 Task: Create a section Agile Aces and in the section, add a milestone System Optimization in the project ActivaPro
Action: Mouse moved to (41, 271)
Screenshot: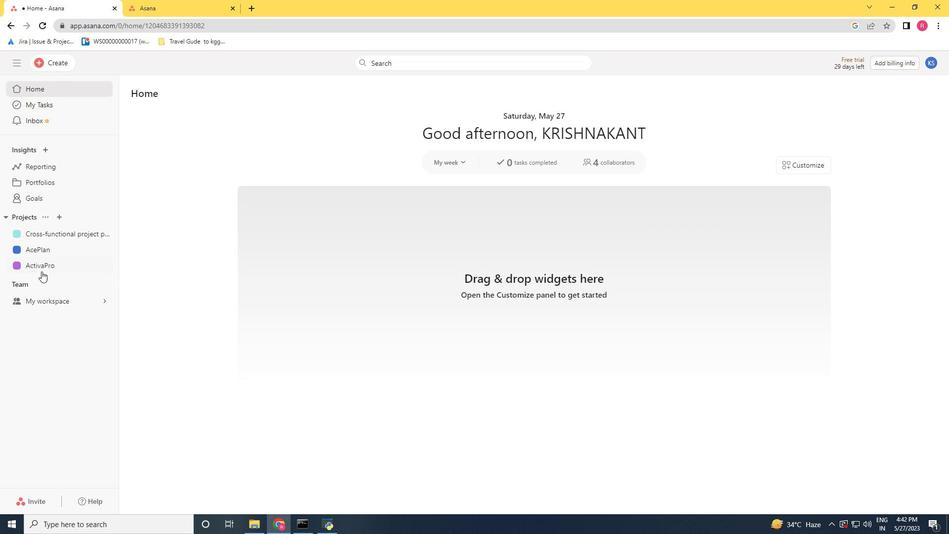 
Action: Mouse pressed left at (41, 271)
Screenshot: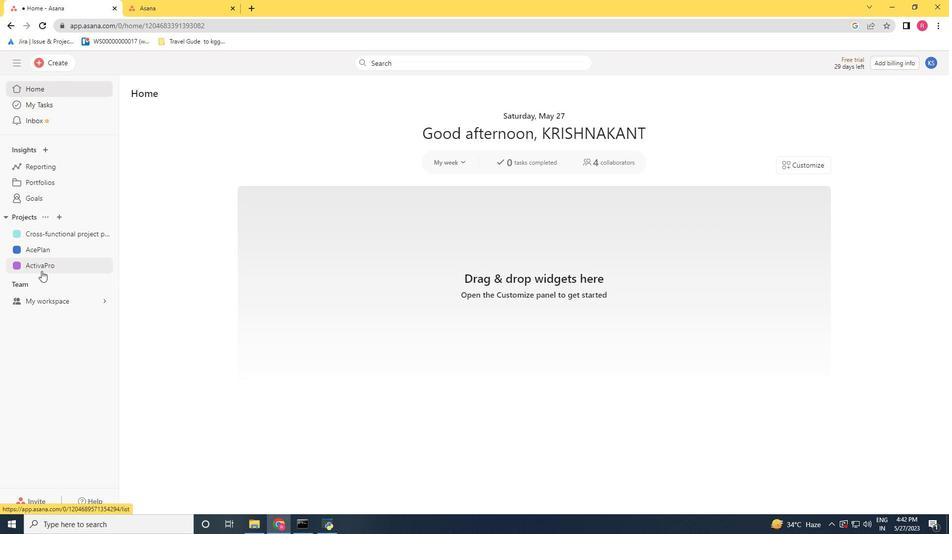 
Action: Mouse moved to (196, 324)
Screenshot: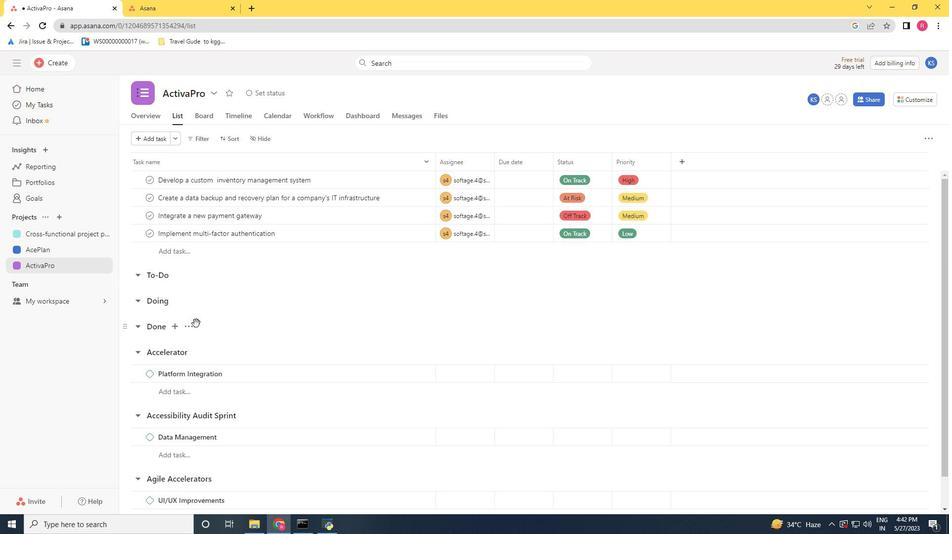 
Action: Mouse scrolled (196, 323) with delta (0, 0)
Screenshot: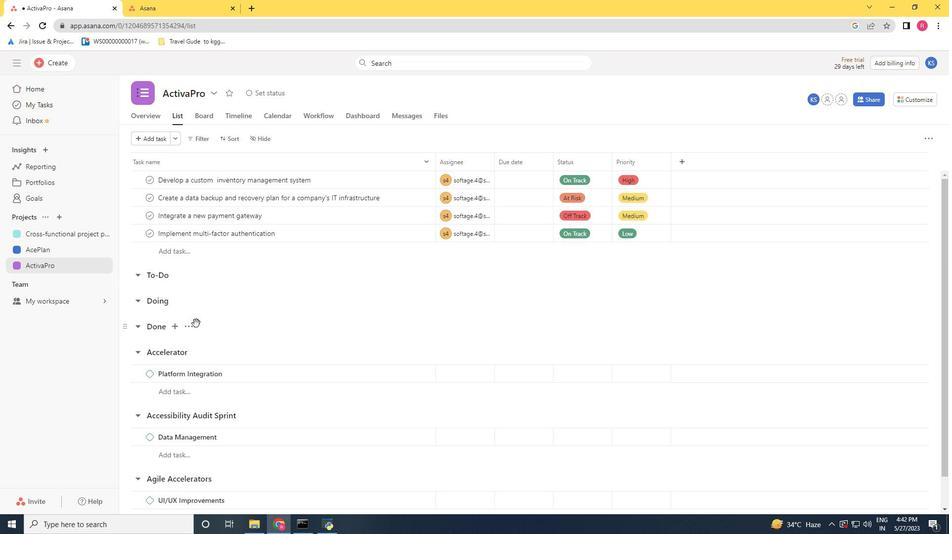 
Action: Mouse moved to (196, 327)
Screenshot: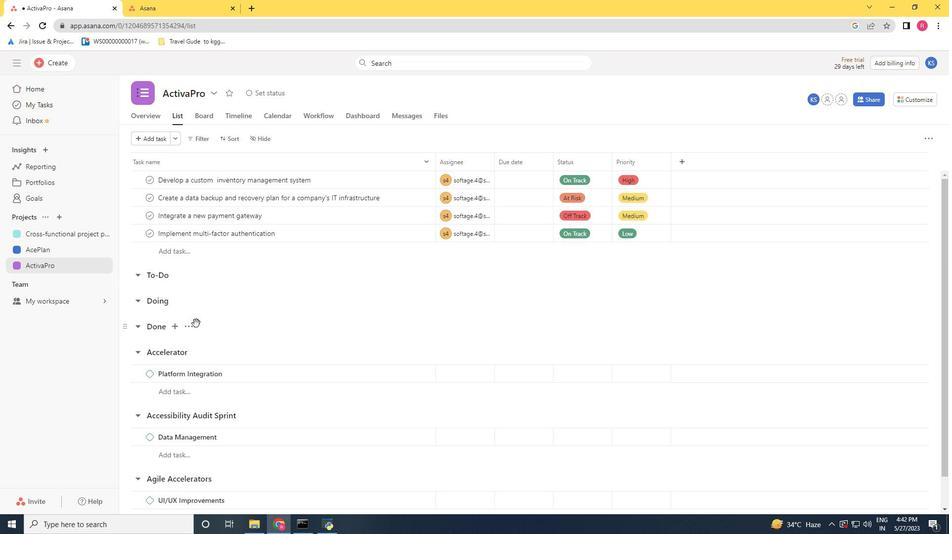 
Action: Mouse scrolled (196, 326) with delta (0, 0)
Screenshot: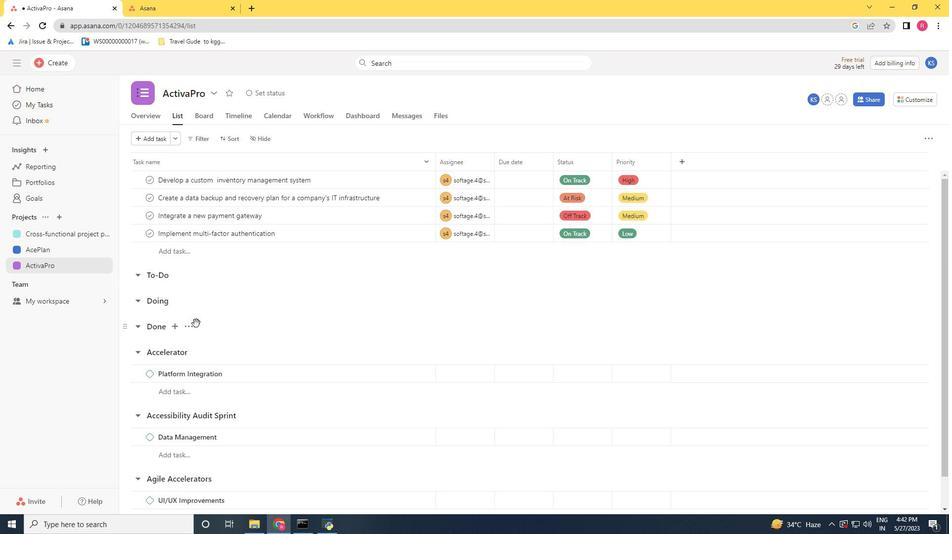 
Action: Mouse moved to (196, 328)
Screenshot: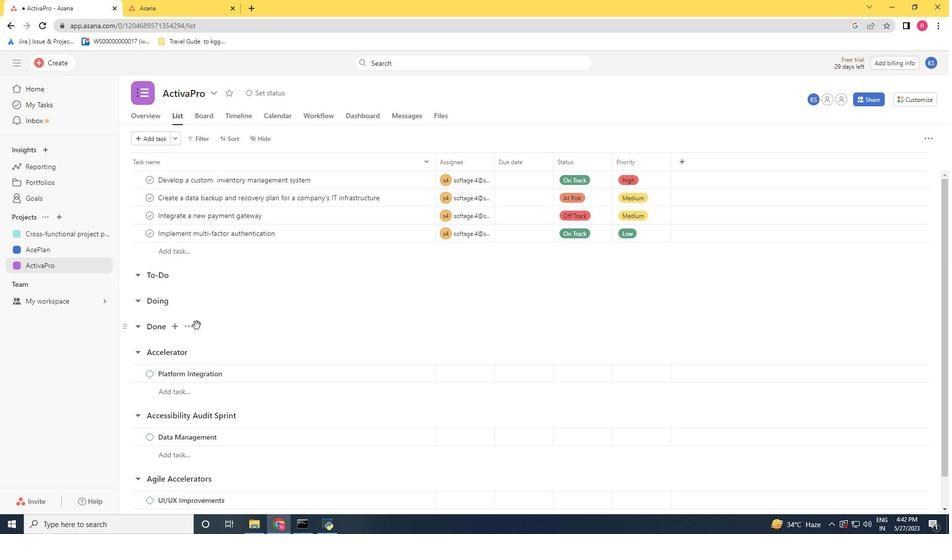 
Action: Mouse scrolled (196, 328) with delta (0, 0)
Screenshot: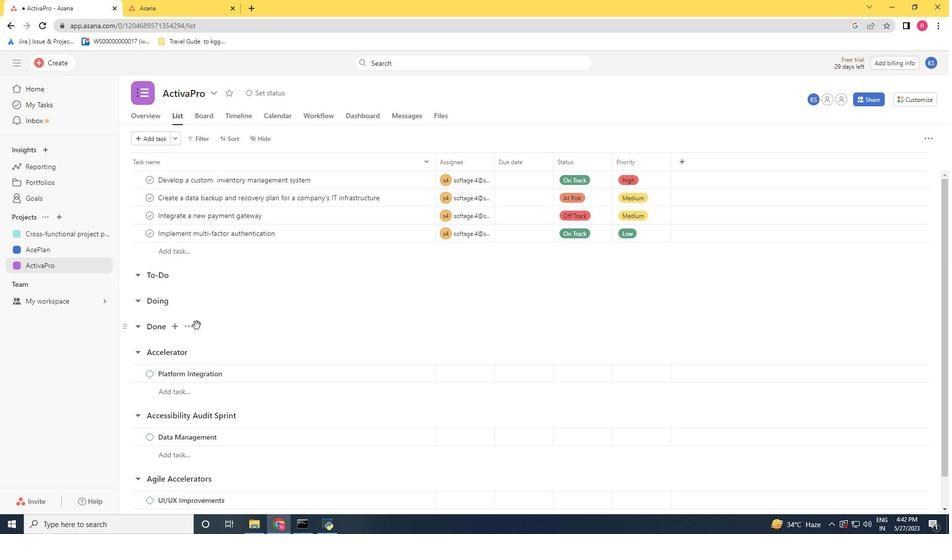 
Action: Mouse moved to (189, 442)
Screenshot: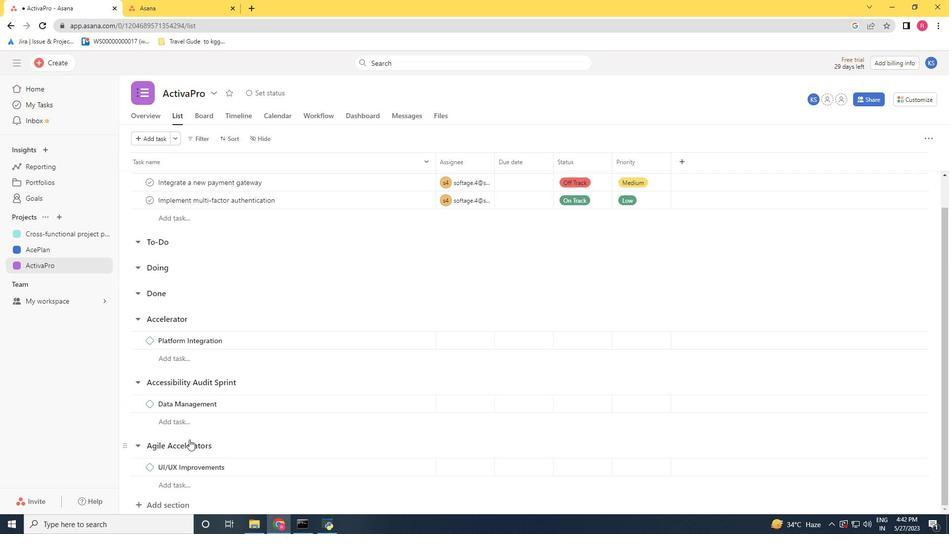 
Action: Mouse scrolled (189, 441) with delta (0, 0)
Screenshot: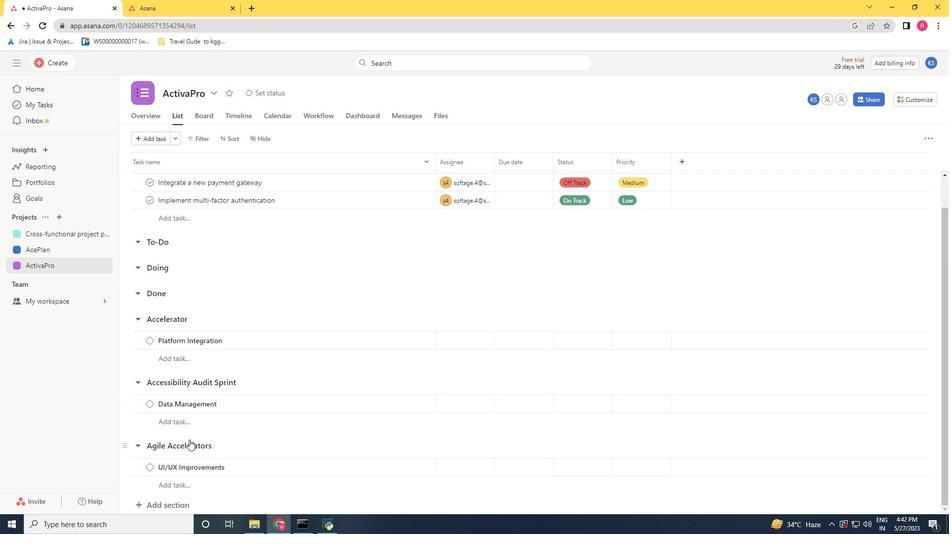 
Action: Mouse moved to (189, 442)
Screenshot: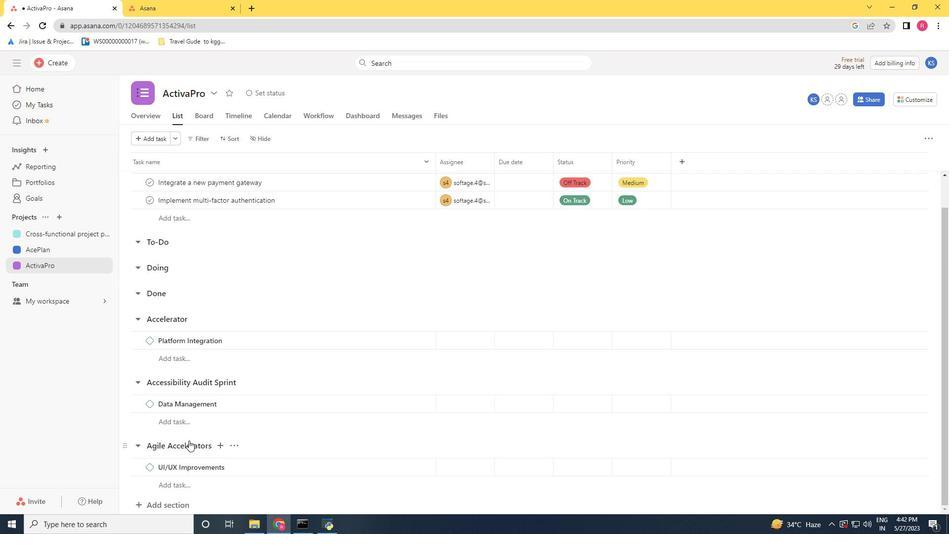 
Action: Mouse scrolled (189, 442) with delta (0, 0)
Screenshot: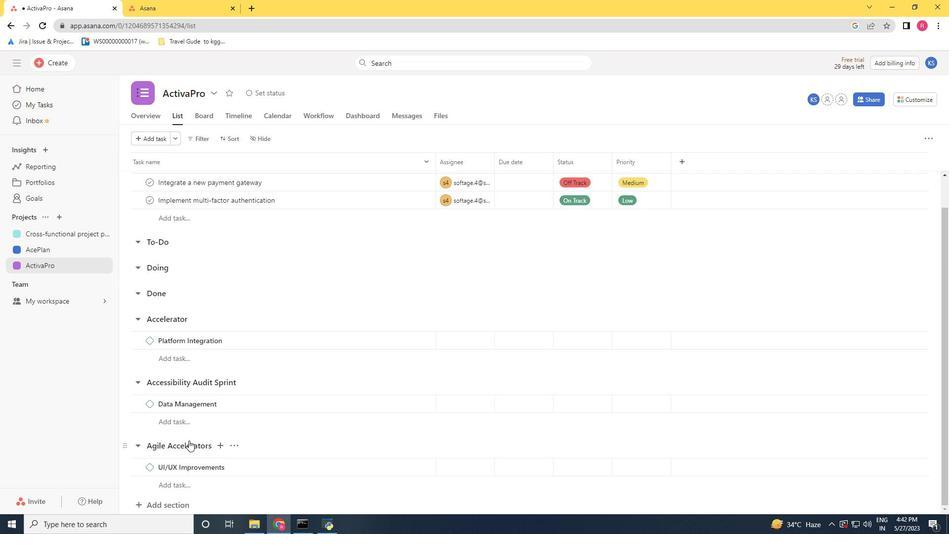 
Action: Mouse scrolled (189, 442) with delta (0, 0)
Screenshot: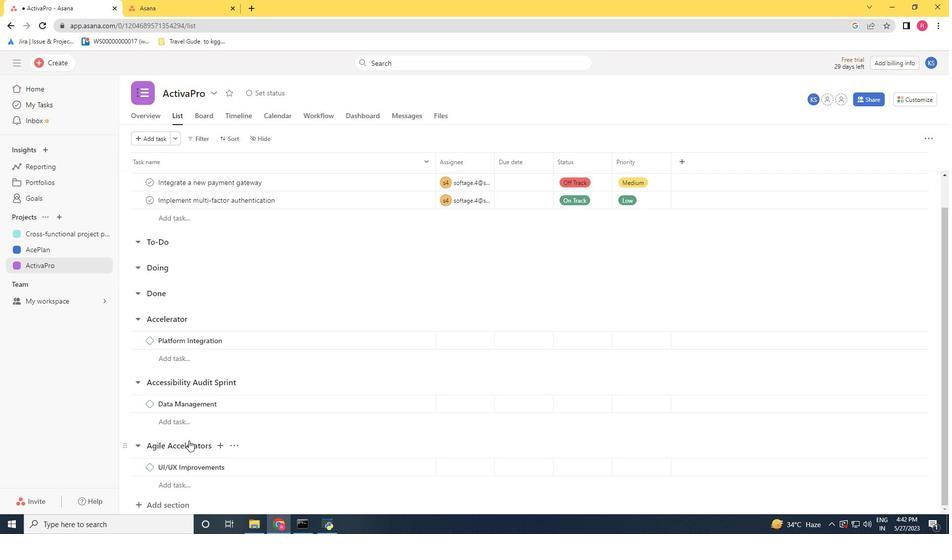 
Action: Mouse scrolled (189, 442) with delta (0, 0)
Screenshot: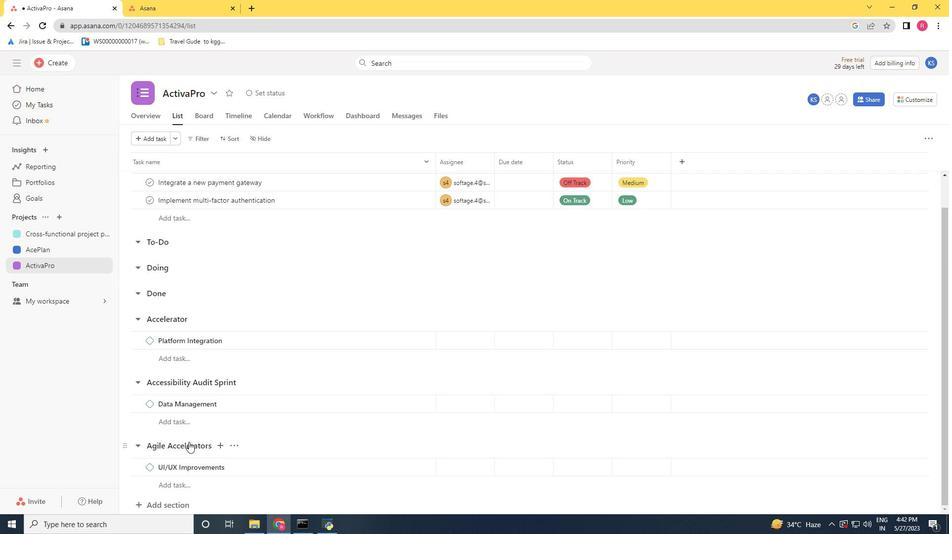 
Action: Mouse moved to (166, 507)
Screenshot: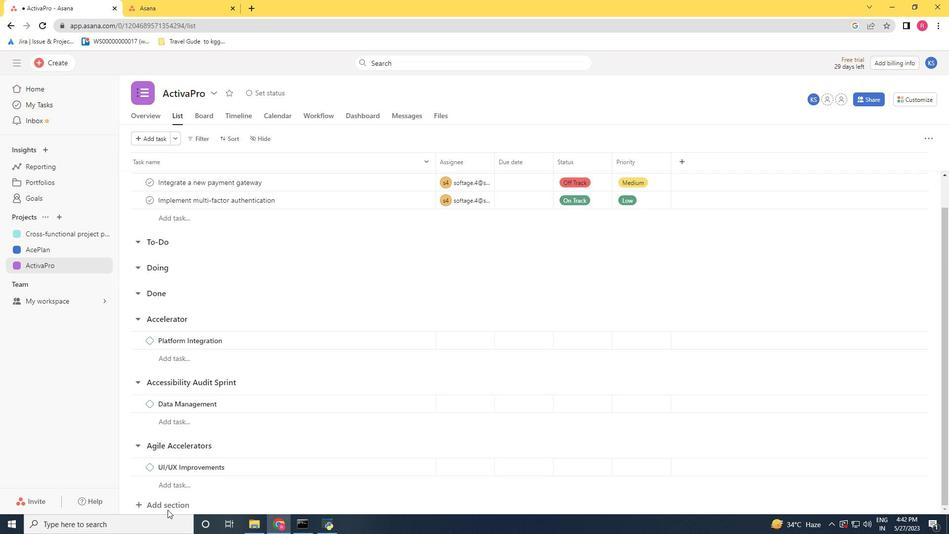 
Action: Mouse pressed left at (166, 507)
Screenshot: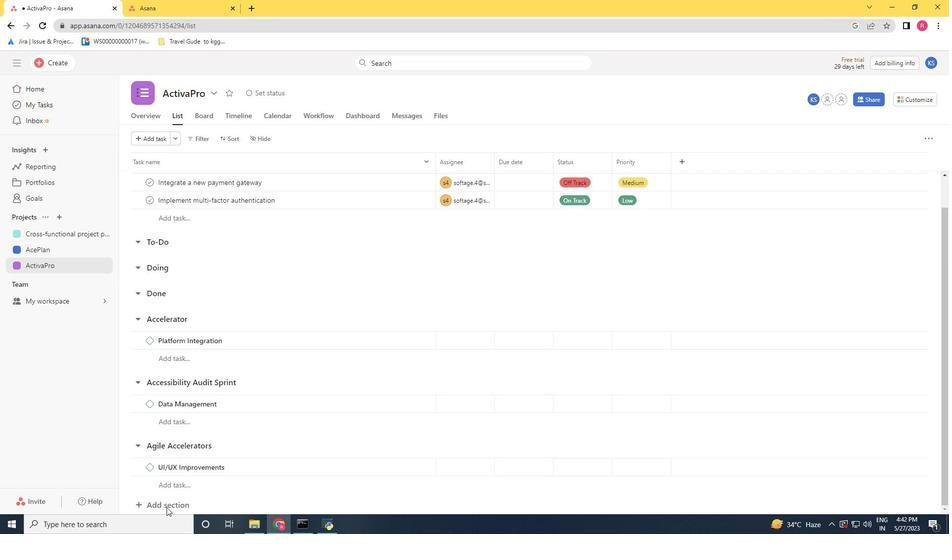 
Action: Mouse moved to (164, 499)
Screenshot: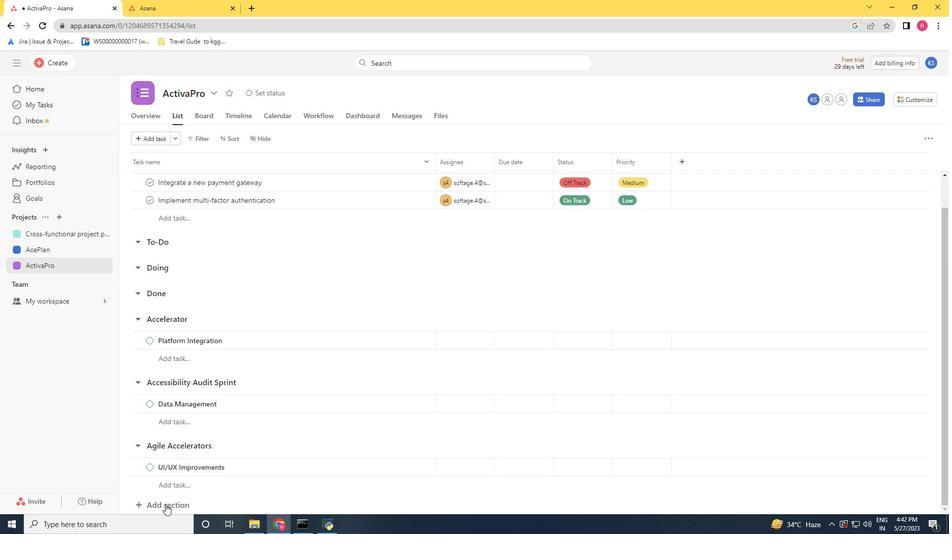 
Action: Mouse scrolled (164, 499) with delta (0, 0)
Screenshot: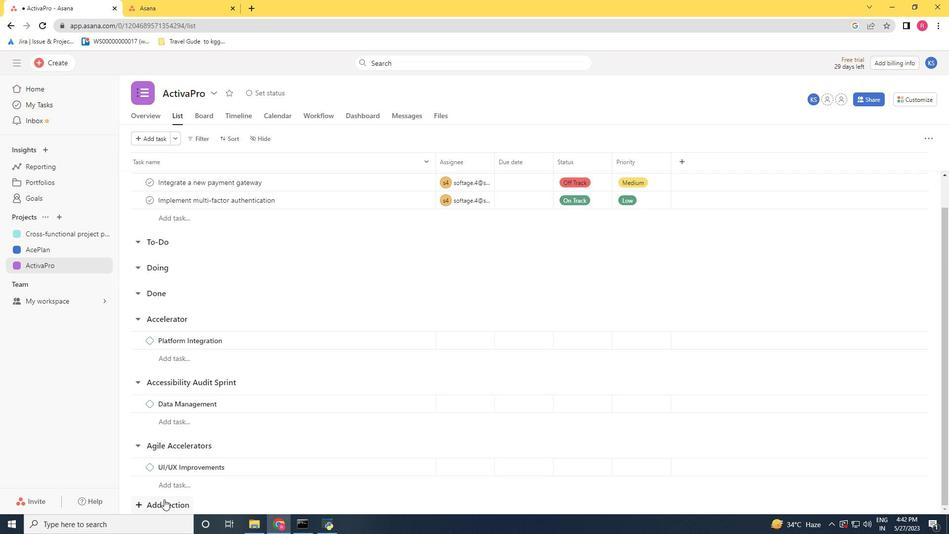 
Action: Mouse scrolled (164, 499) with delta (0, 0)
Screenshot: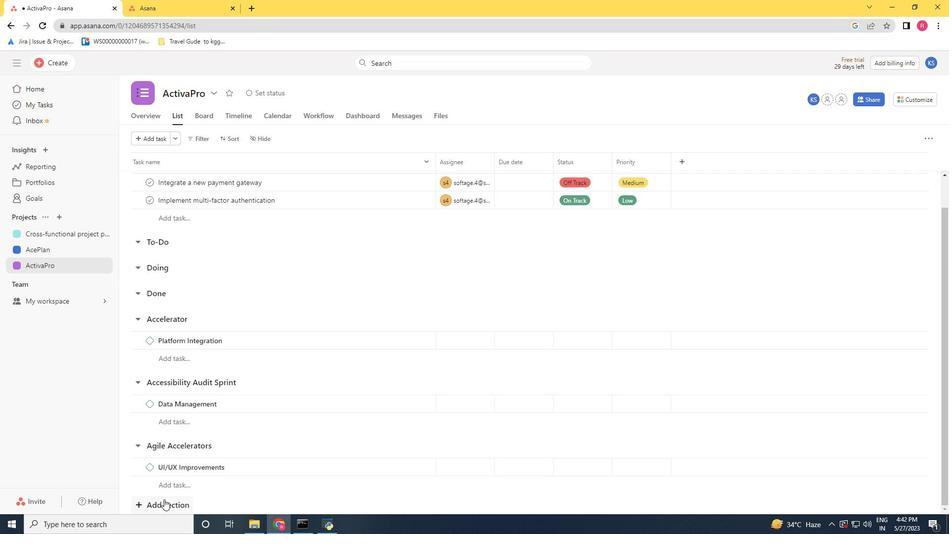 
Action: Mouse scrolled (164, 499) with delta (0, 0)
Screenshot: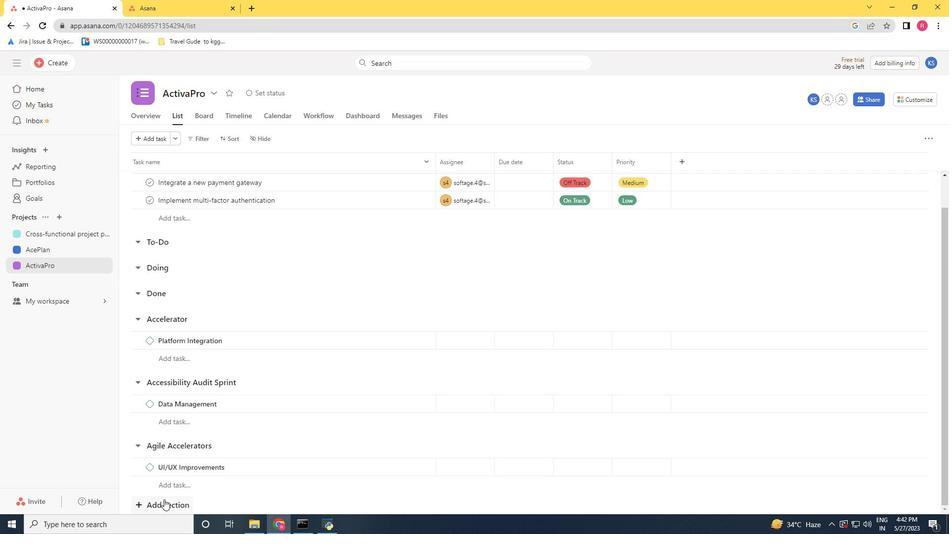 
Action: Mouse moved to (207, 472)
Screenshot: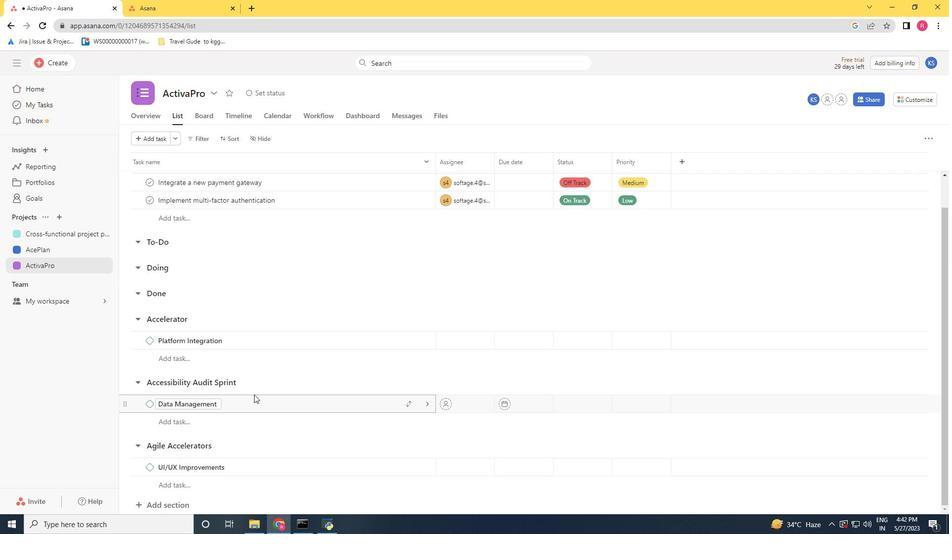 
Action: Mouse scrolled (253, 395) with delta (0, 0)
Screenshot: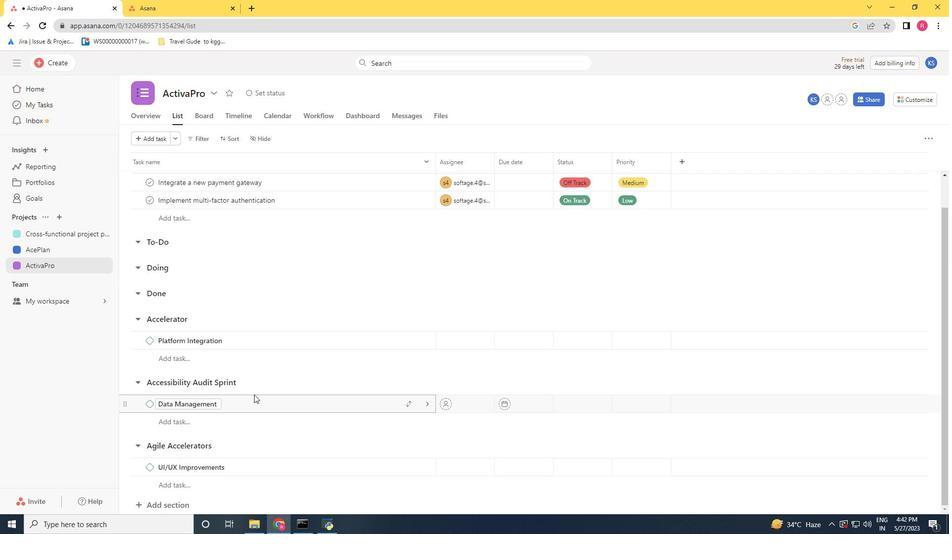 
Action: Mouse moved to (204, 474)
Screenshot: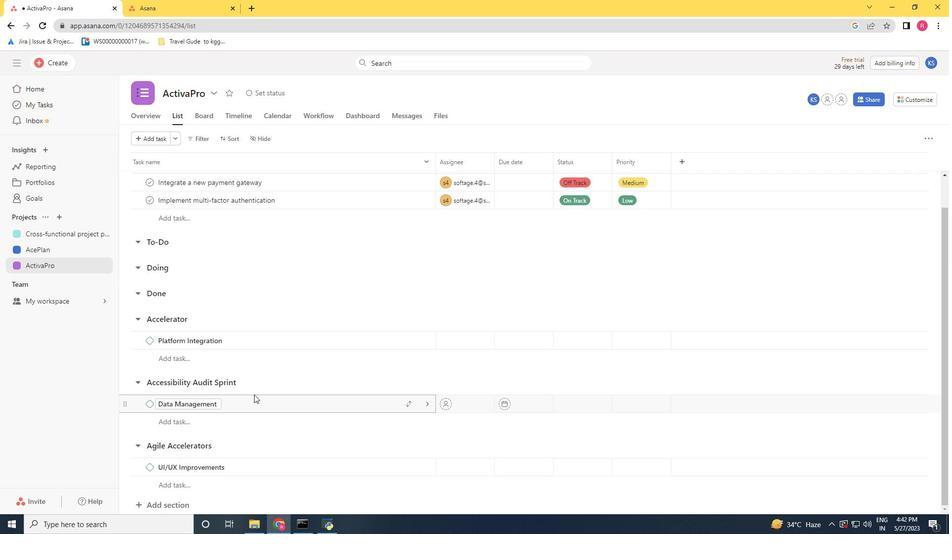 
Action: Mouse scrolled (246, 409) with delta (0, 0)
Screenshot: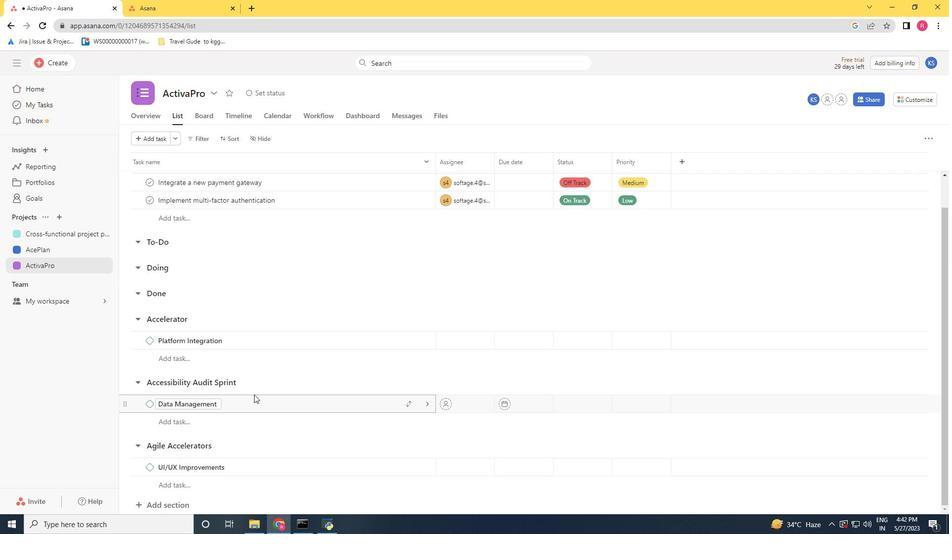 
Action: Mouse moved to (201, 477)
Screenshot: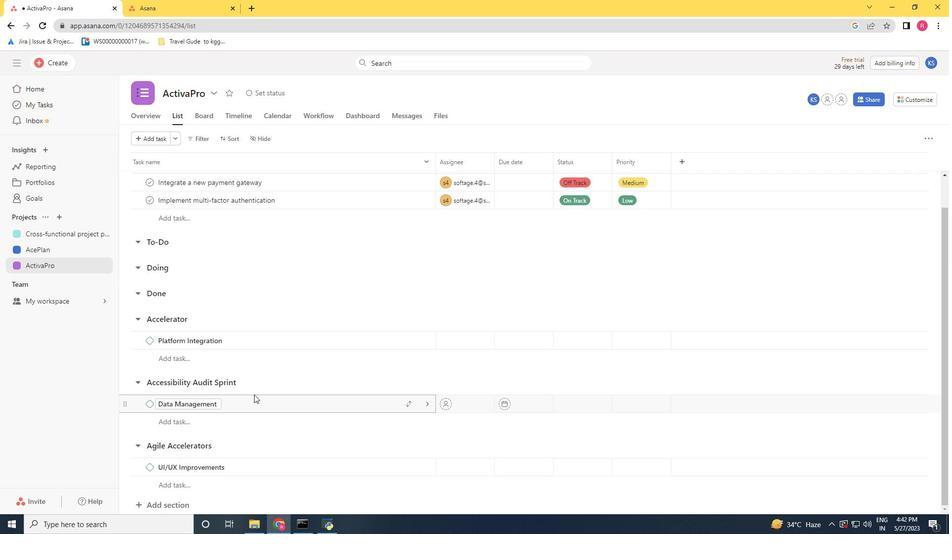 
Action: Mouse scrolled (228, 447) with delta (0, 0)
Screenshot: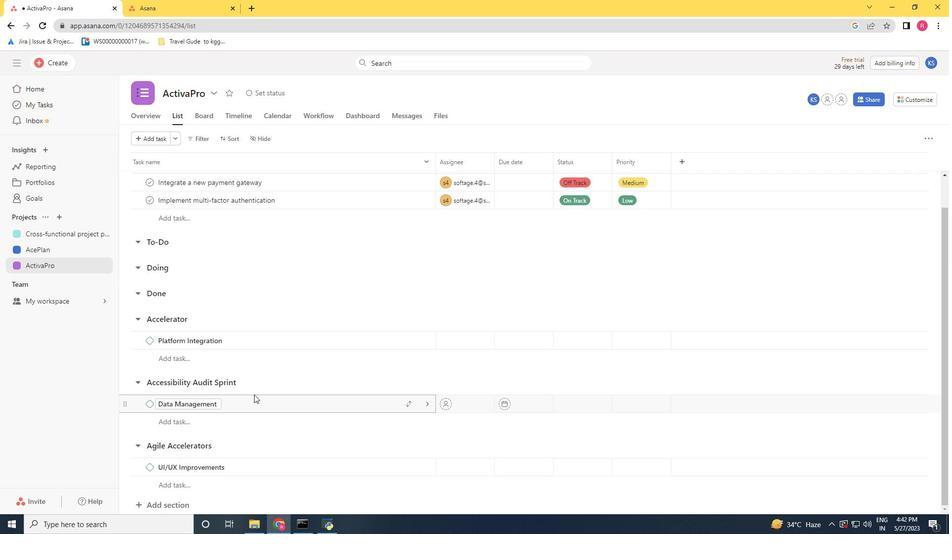 
Action: Mouse moved to (165, 501)
Screenshot: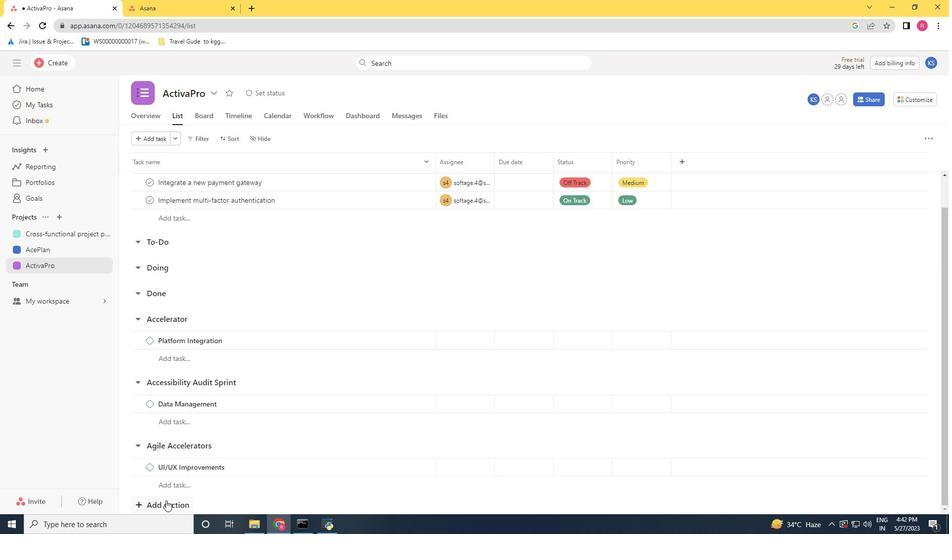 
Action: Mouse pressed left at (165, 501)
Screenshot: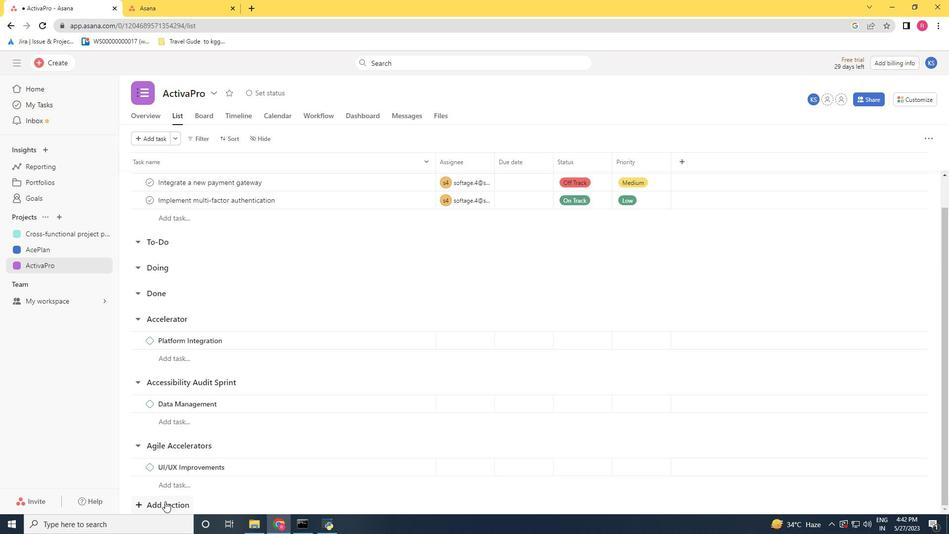 
Action: Mouse moved to (167, 490)
Screenshot: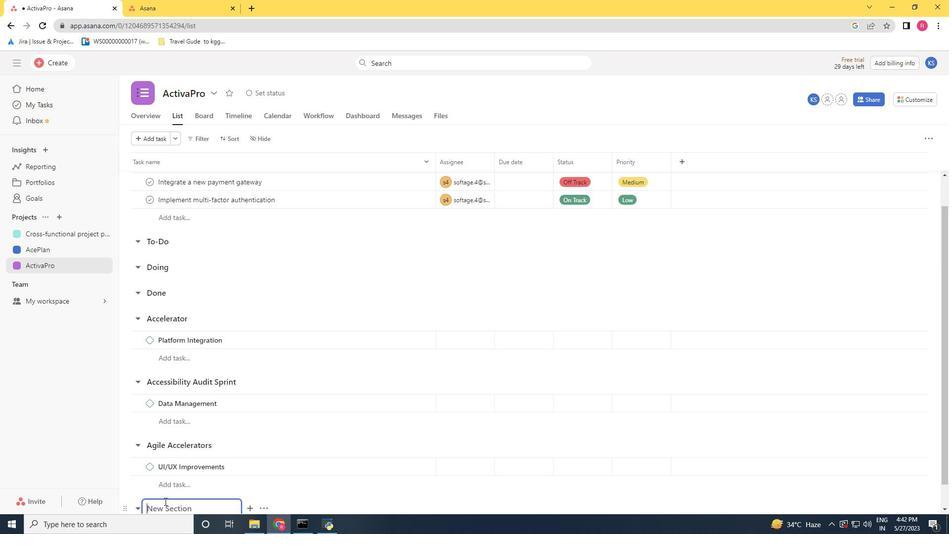 
Action: Mouse scrolled (167, 489) with delta (0, 0)
Screenshot: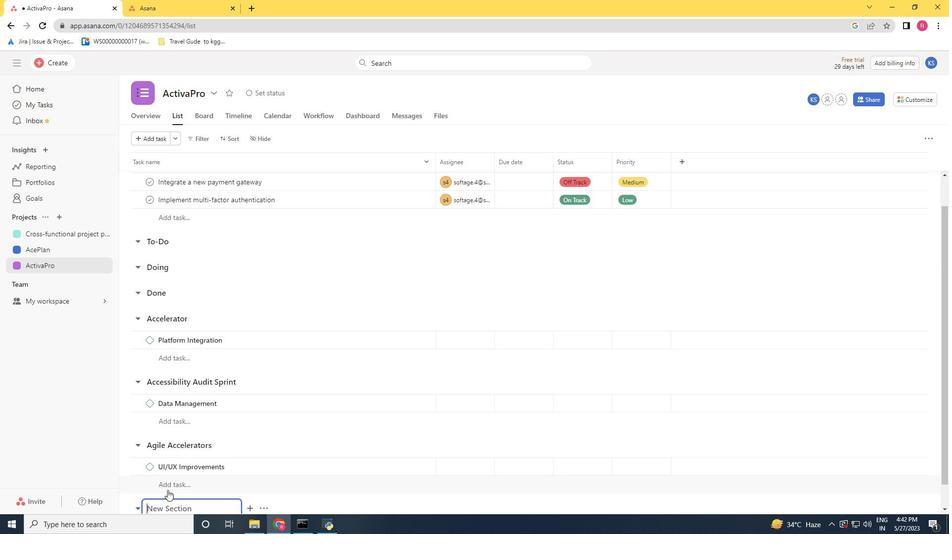 
Action: Mouse scrolled (167, 489) with delta (0, 0)
Screenshot: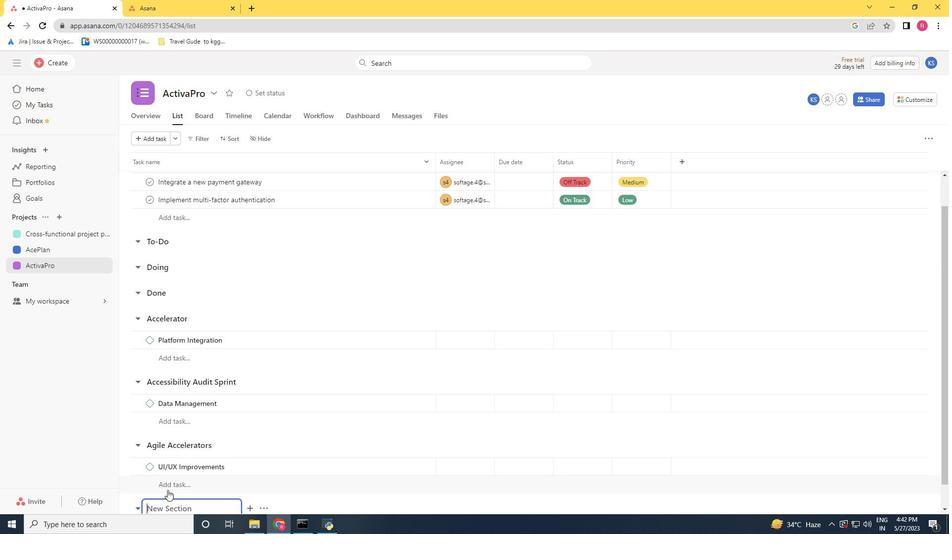 
Action: Mouse scrolled (167, 489) with delta (0, 0)
Screenshot: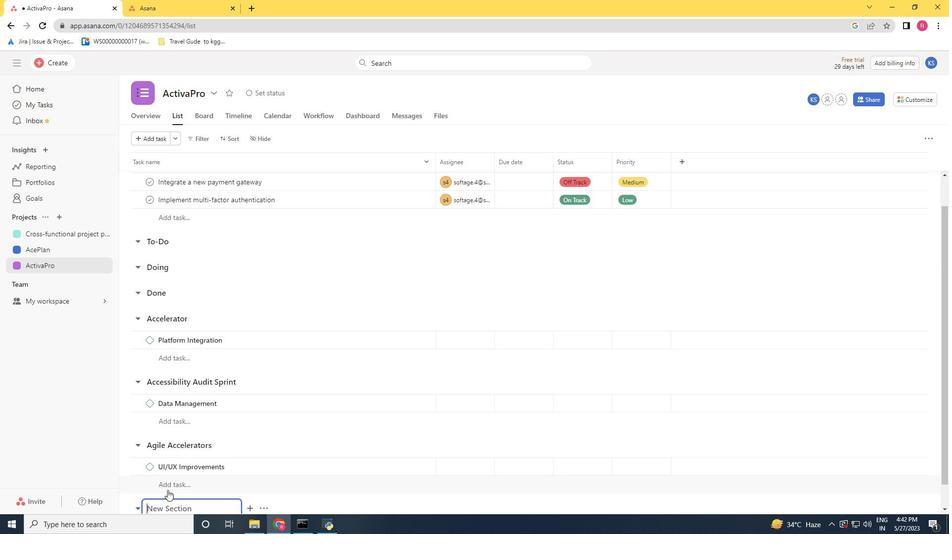 
Action: Mouse scrolled (167, 489) with delta (0, 0)
Screenshot: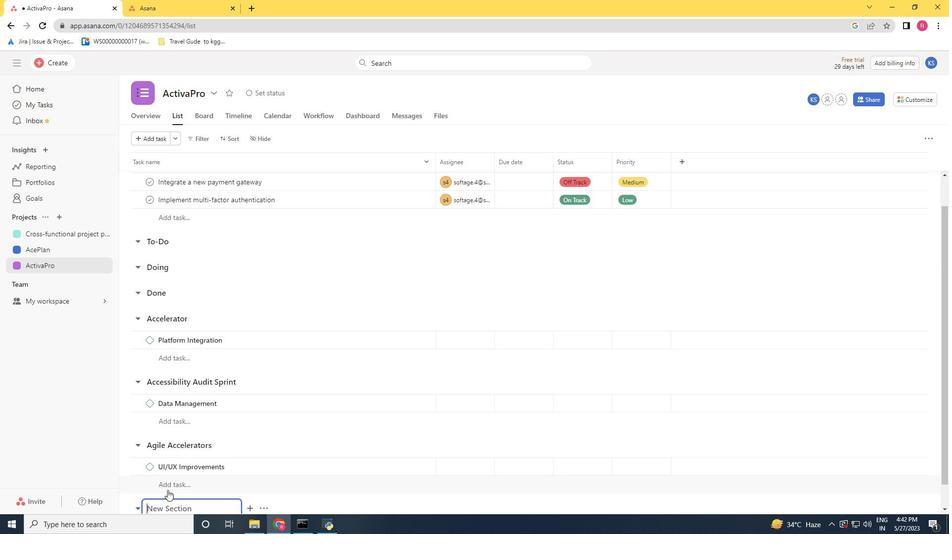 
Action: Mouse scrolled (167, 489) with delta (0, 0)
Screenshot: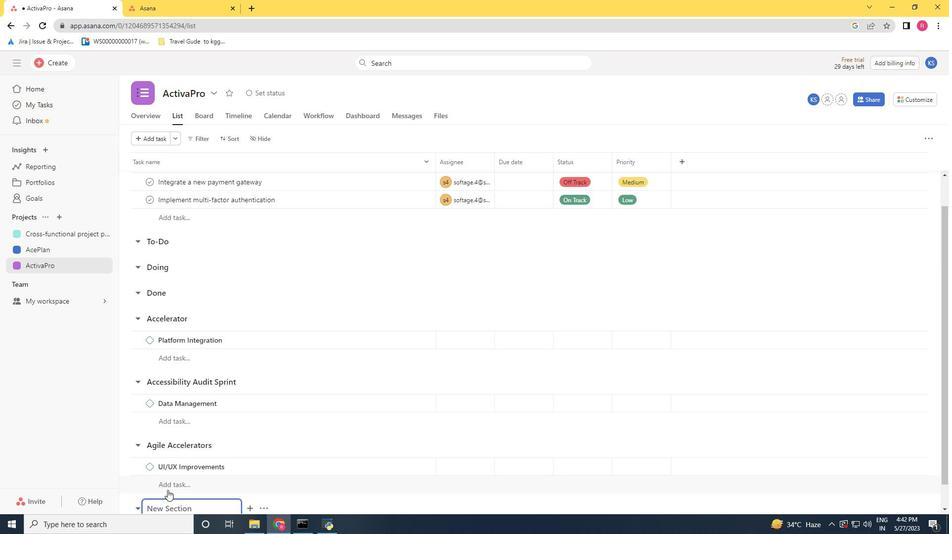 
Action: Mouse moved to (170, 487)
Screenshot: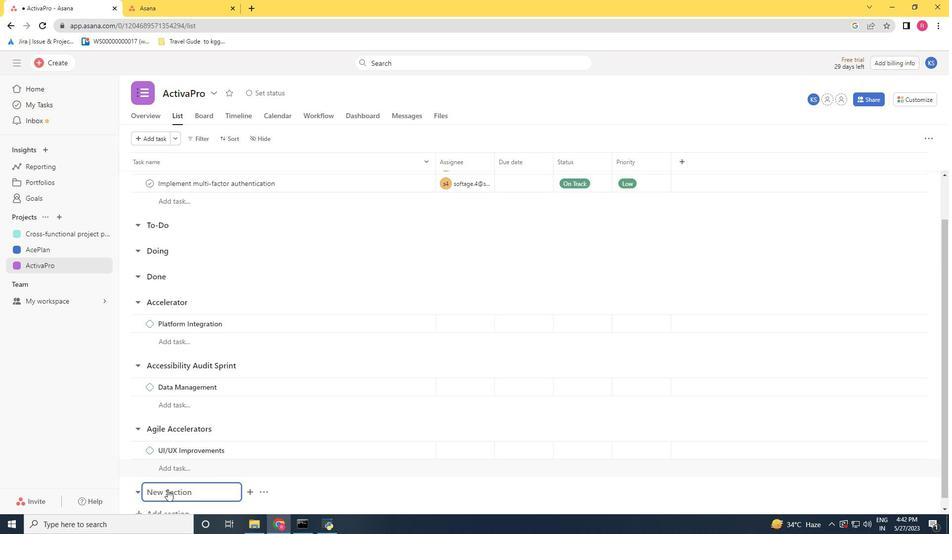 
Action: Key pressed <Key.shift>Agile<Key.space><Key.shift><Key.shift><Key.shift><Key.shift>Aces<Key.enter>
Screenshot: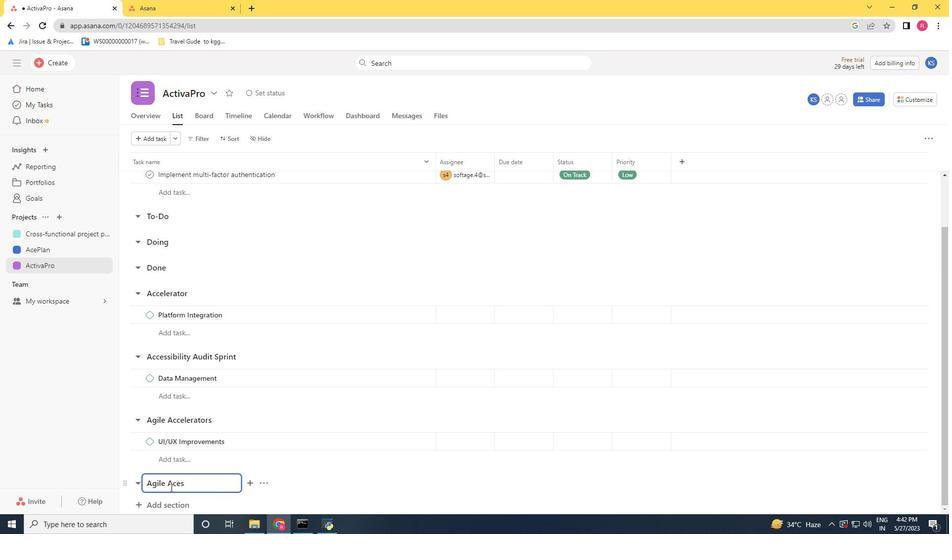 
Action: Mouse scrolled (170, 487) with delta (0, 0)
Screenshot: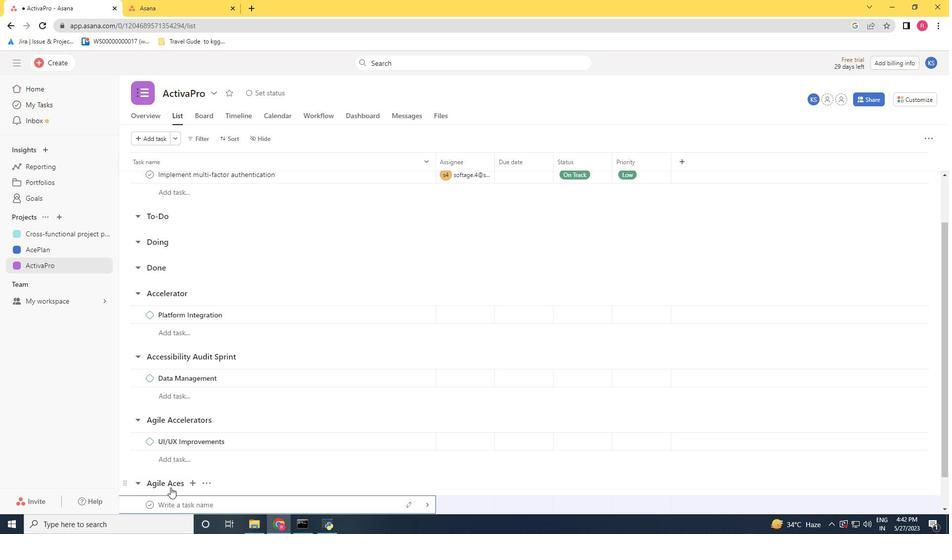 
Action: Mouse scrolled (170, 487) with delta (0, 0)
Screenshot: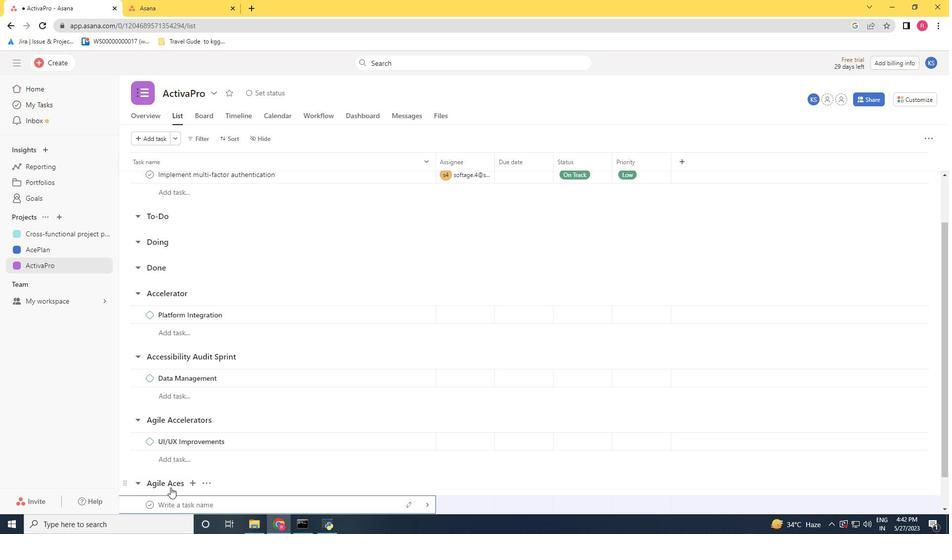 
Action: Mouse scrolled (170, 487) with delta (0, 0)
Screenshot: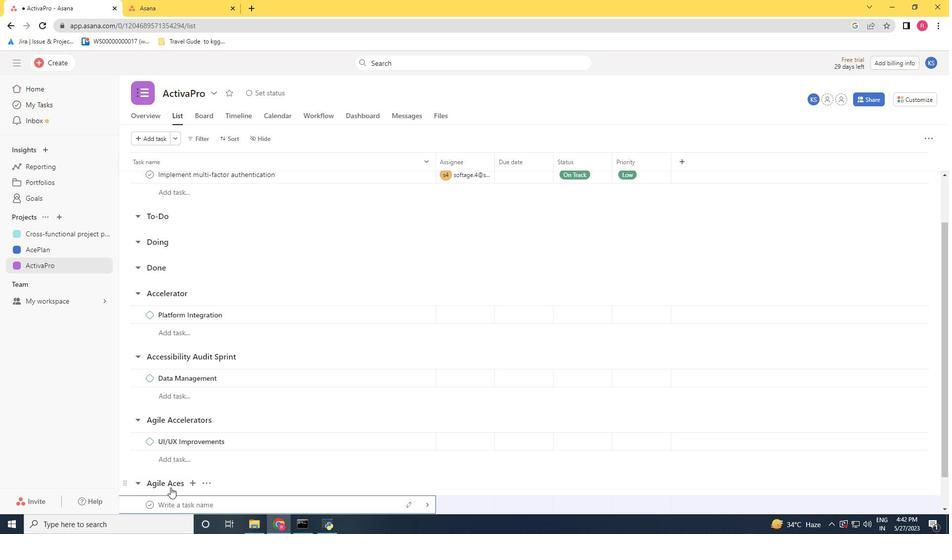 
Action: Key pressed <Key.shift>System<Key.space><Key.shift><Key.shift><Key.shift>Optimization
Screenshot: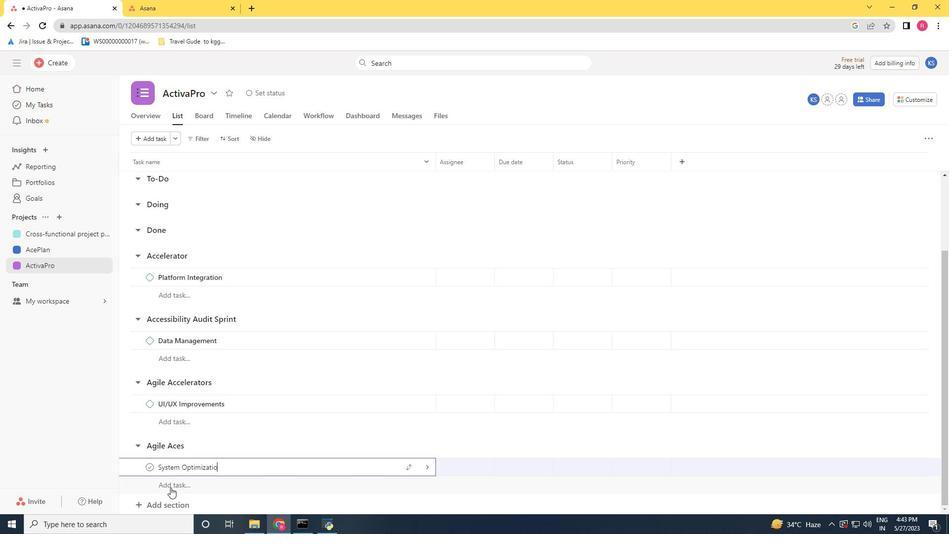 
Action: Mouse moved to (423, 468)
Screenshot: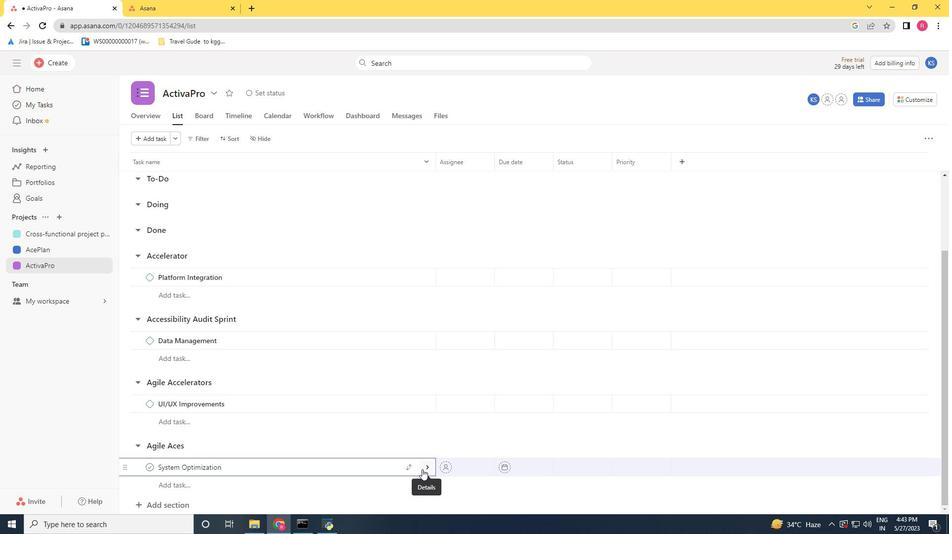 
Action: Mouse pressed left at (423, 468)
Screenshot: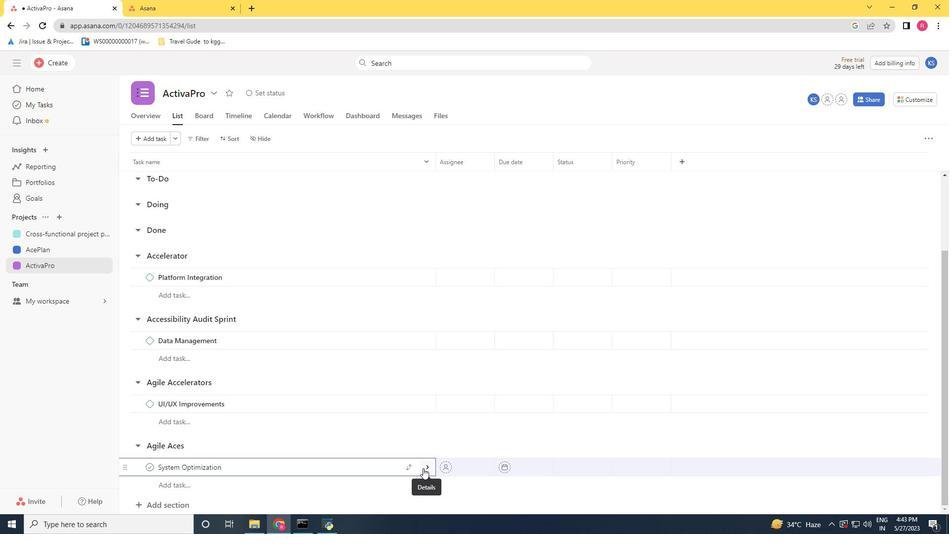 
Action: Mouse moved to (913, 138)
Screenshot: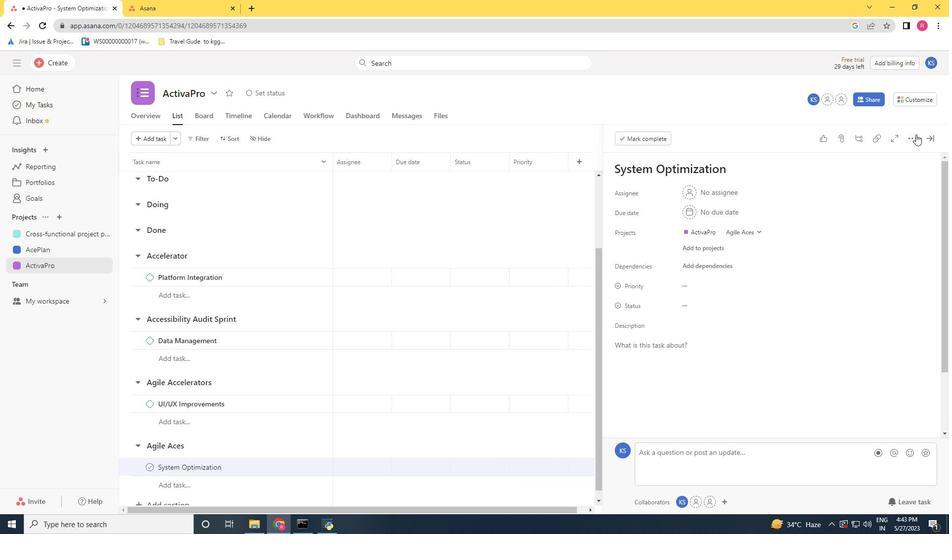 
Action: Mouse pressed left at (913, 138)
Screenshot: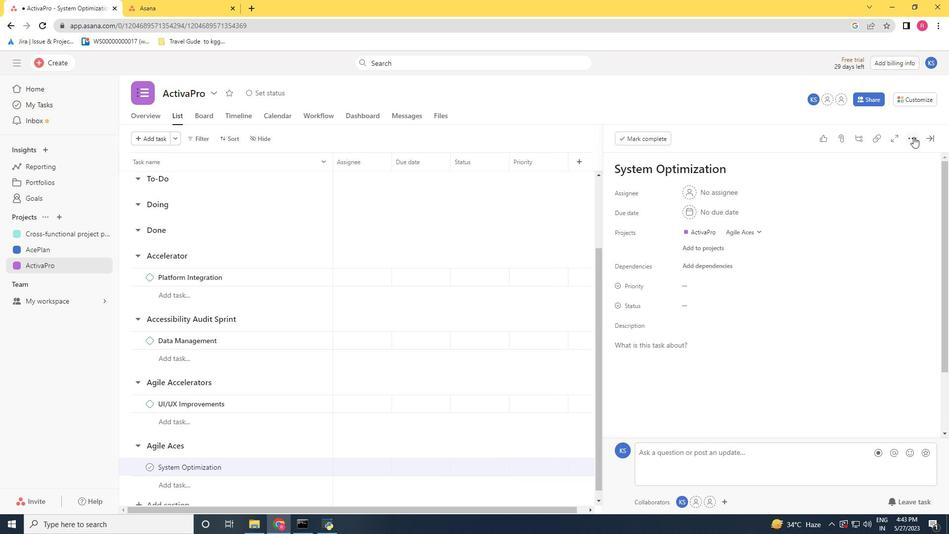 
Action: Mouse moved to (866, 172)
Screenshot: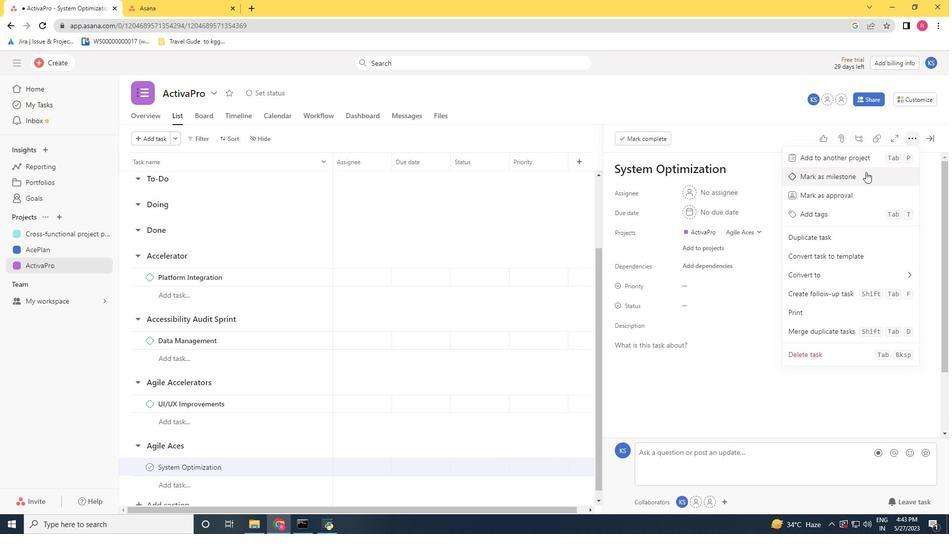 
Action: Mouse pressed left at (866, 172)
Screenshot: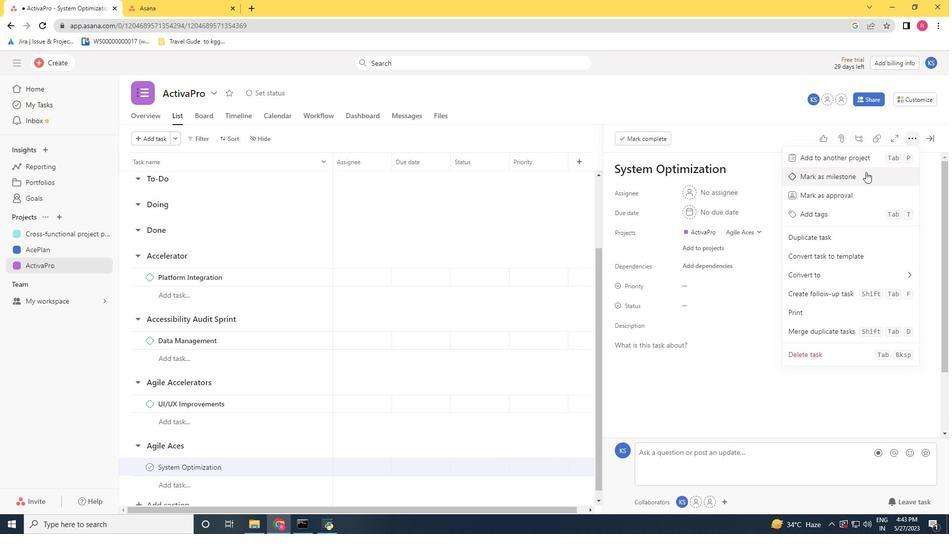 
Action: Mouse moved to (932, 138)
Screenshot: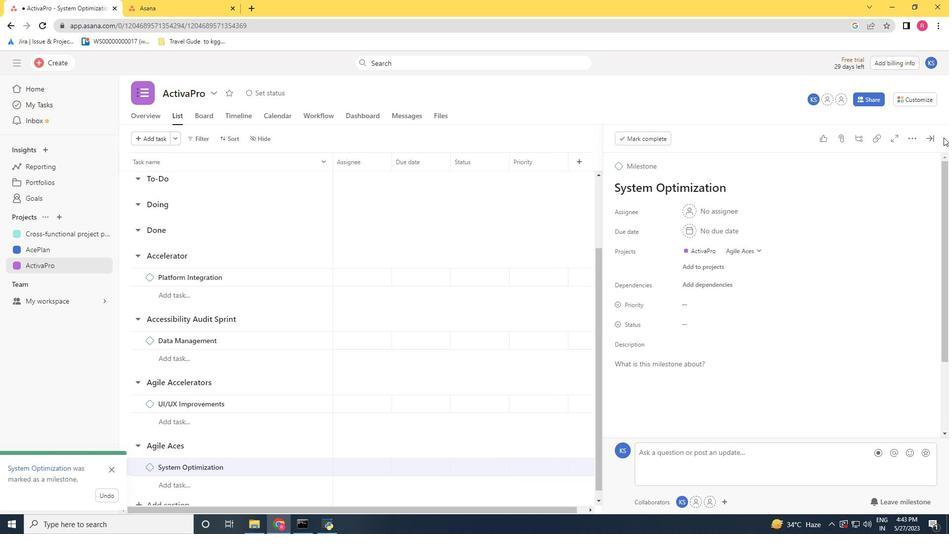 
Action: Mouse pressed left at (932, 138)
Screenshot: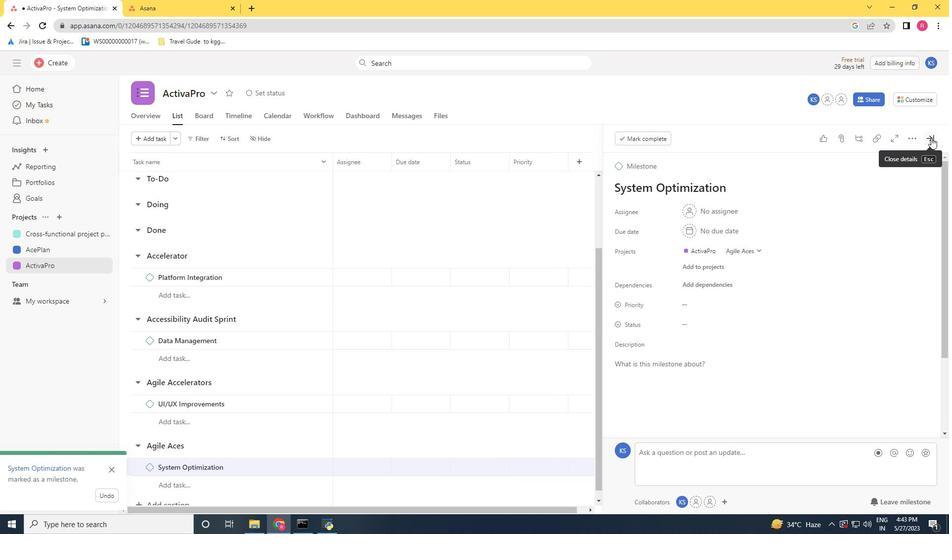 
Action: Mouse moved to (467, 452)
Screenshot: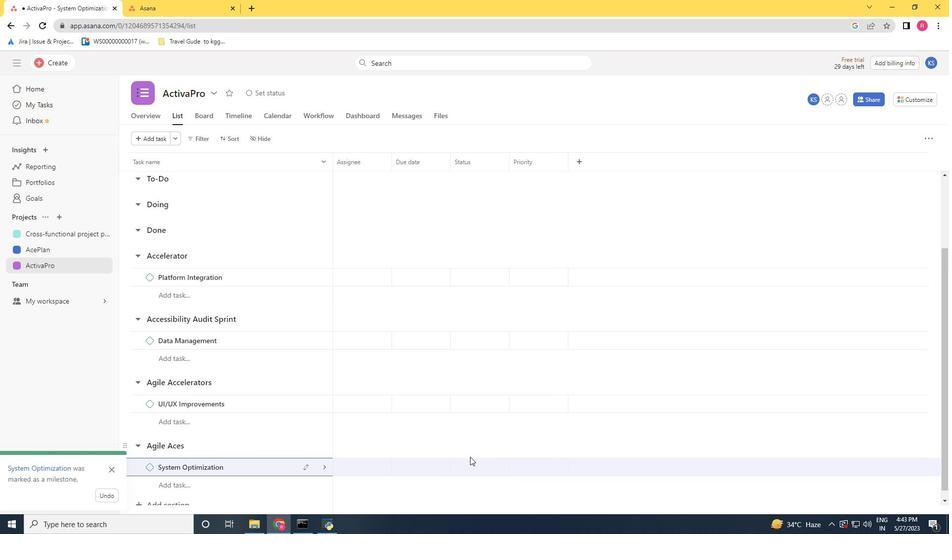 
Action: Mouse scrolled (467, 452) with delta (0, 0)
Screenshot: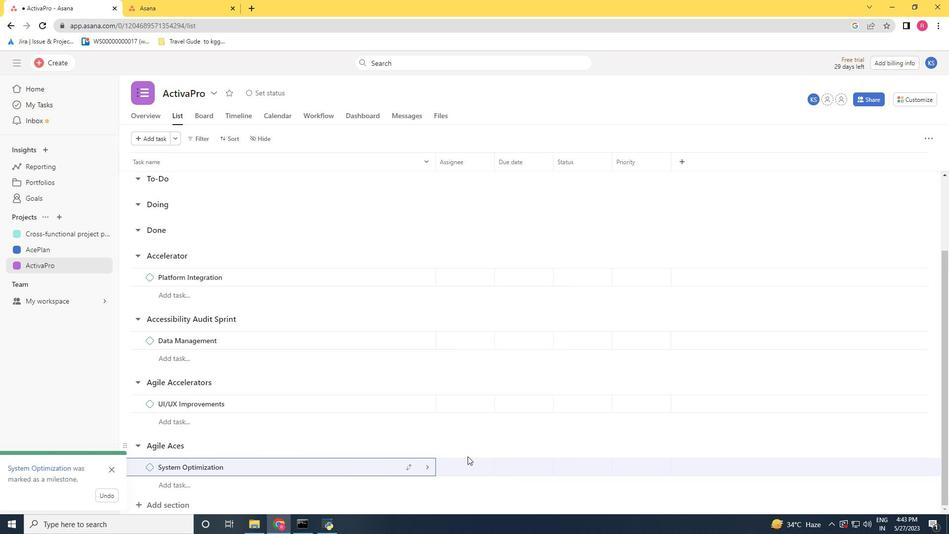 
Action: Mouse scrolled (467, 452) with delta (0, 0)
Screenshot: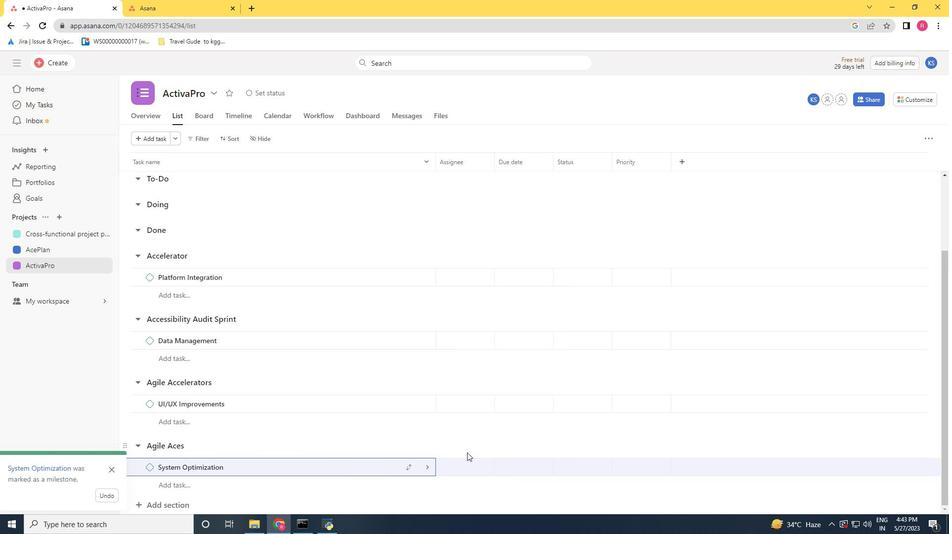 
Action: Mouse scrolled (467, 452) with delta (0, 0)
Screenshot: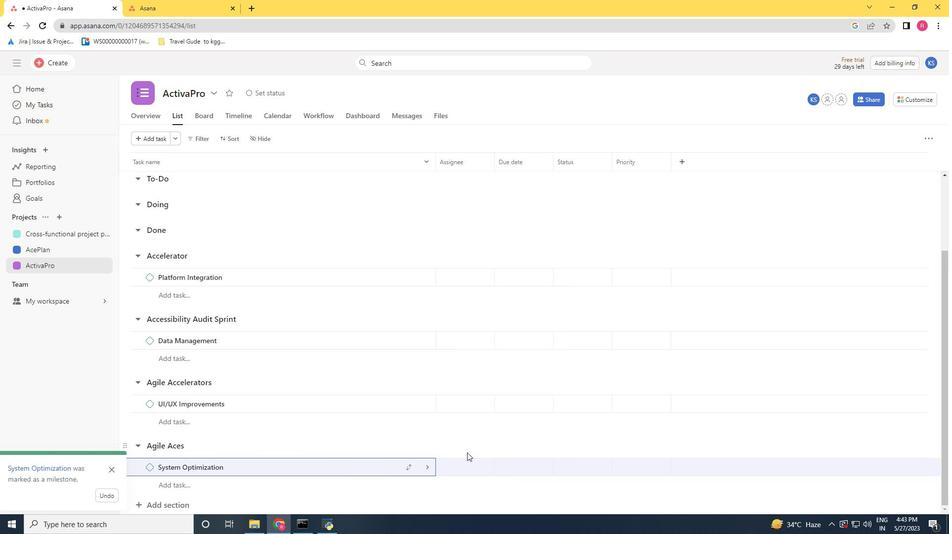 
Action: Mouse scrolled (467, 452) with delta (0, 0)
Screenshot: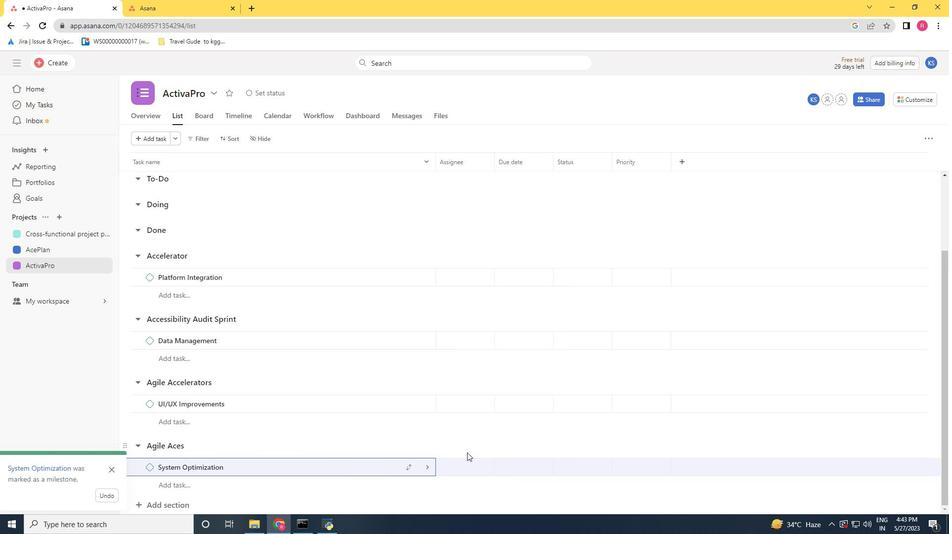 
Action: Mouse scrolled (467, 452) with delta (0, 0)
Screenshot: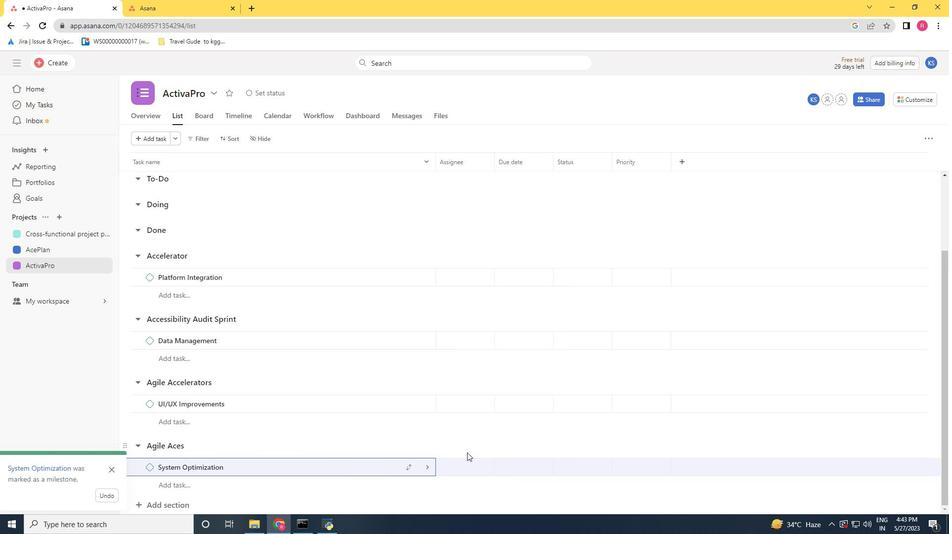 
Action: Mouse scrolled (467, 452) with delta (0, 0)
Screenshot: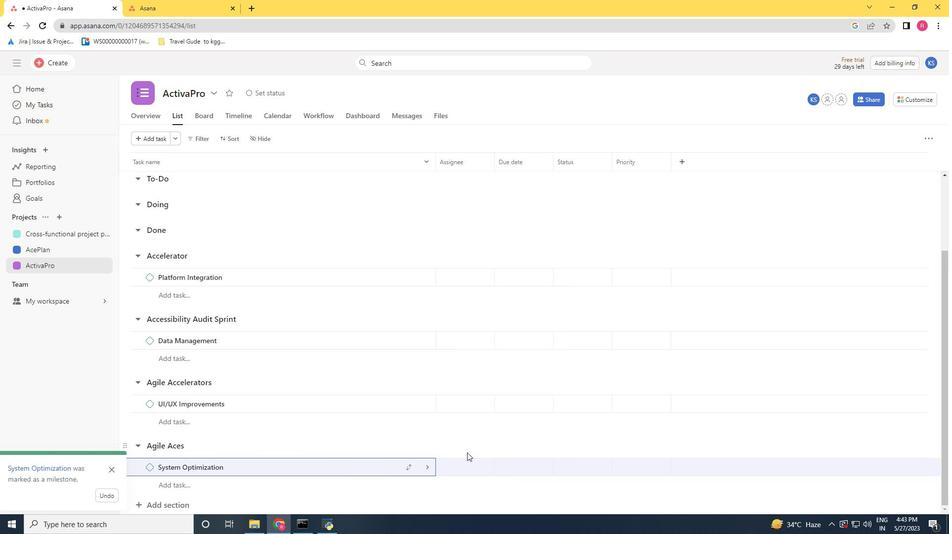 
Action: Mouse scrolled (467, 452) with delta (0, 0)
Screenshot: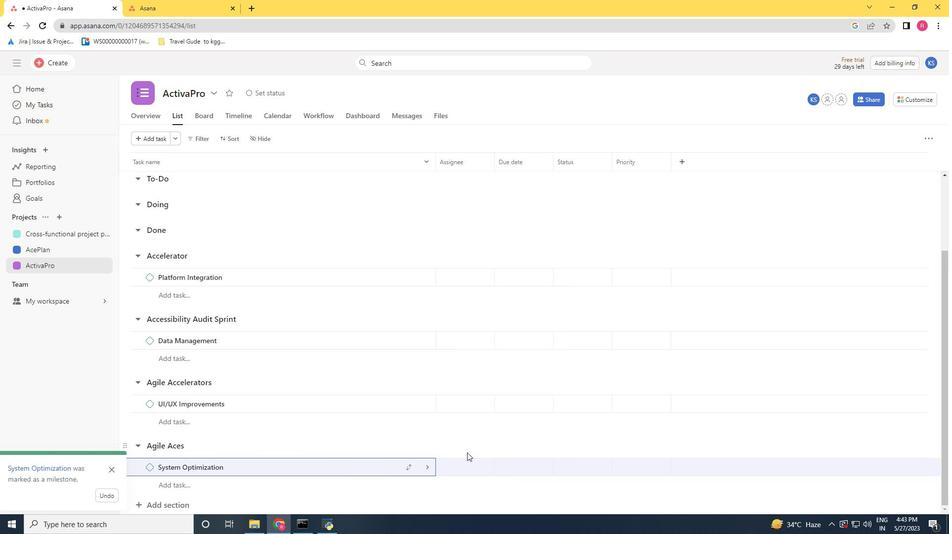 
Action: Mouse scrolled (467, 452) with delta (0, 0)
Screenshot: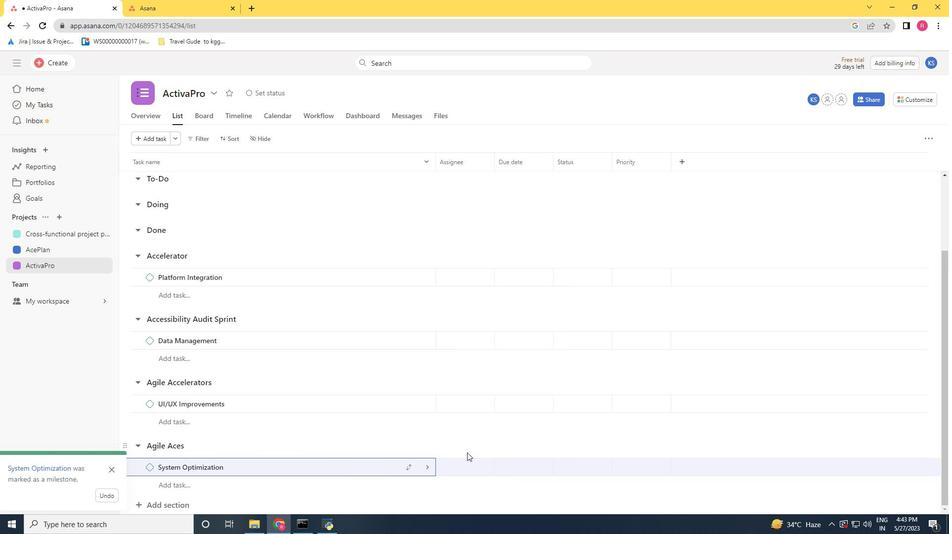 
Action: Mouse scrolled (467, 452) with delta (0, 0)
Screenshot: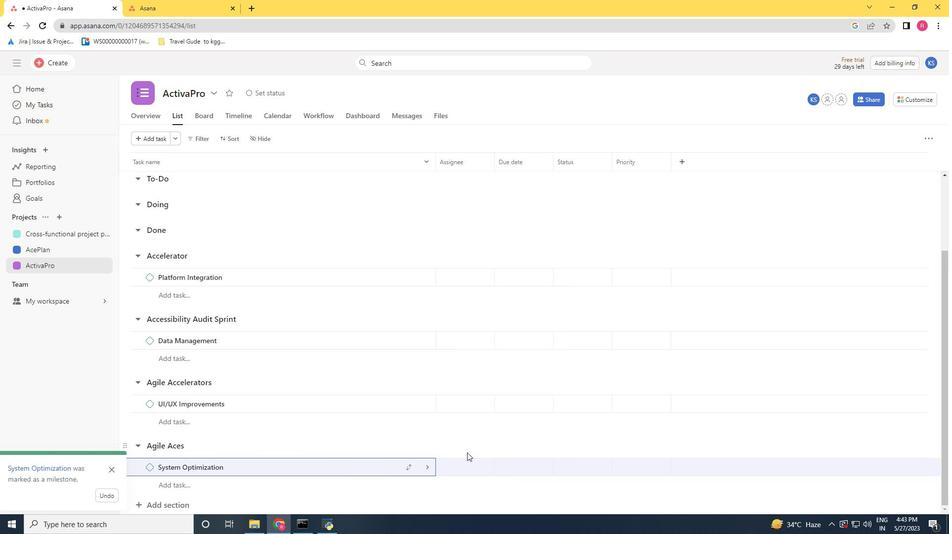 
Action: Mouse scrolled (467, 452) with delta (0, 0)
Screenshot: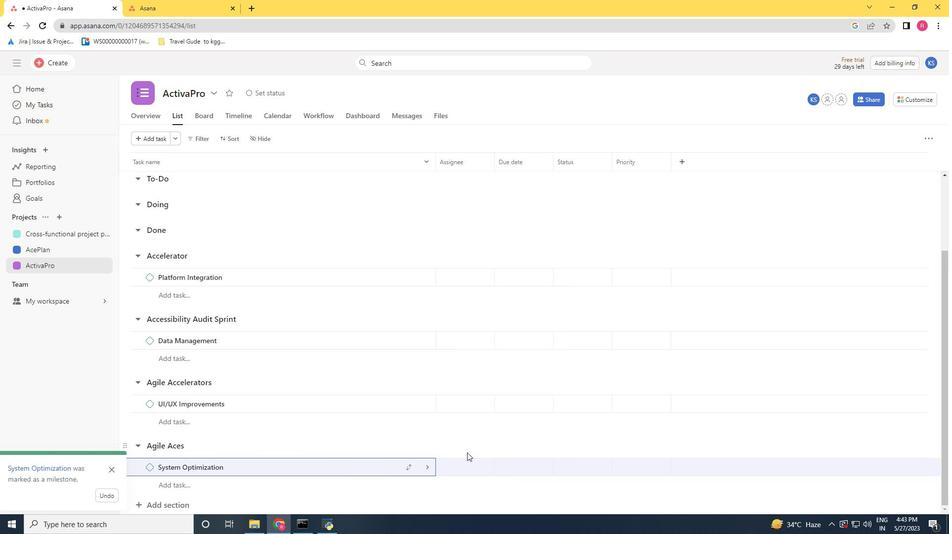 
Action: Mouse scrolled (467, 452) with delta (0, 0)
Screenshot: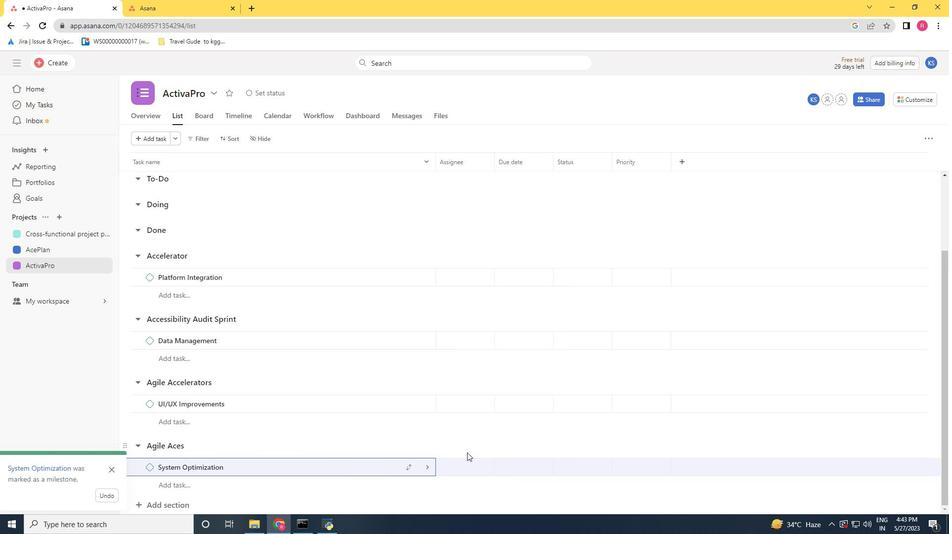 
